 Task: Write the Company Name "John Smith" and Click the Ok button Under New vendor in Find vendor.
Action: Mouse moved to (93, 9)
Screenshot: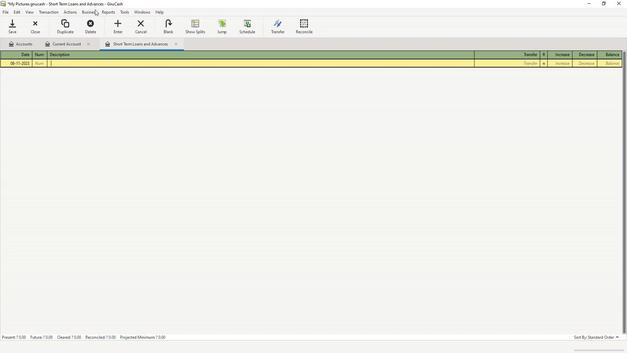 
Action: Mouse pressed left at (93, 9)
Screenshot: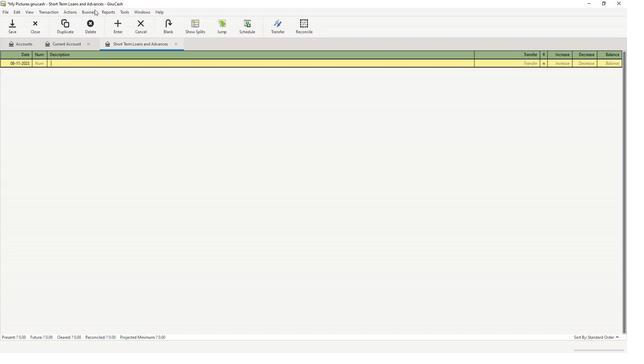 
Action: Mouse moved to (101, 26)
Screenshot: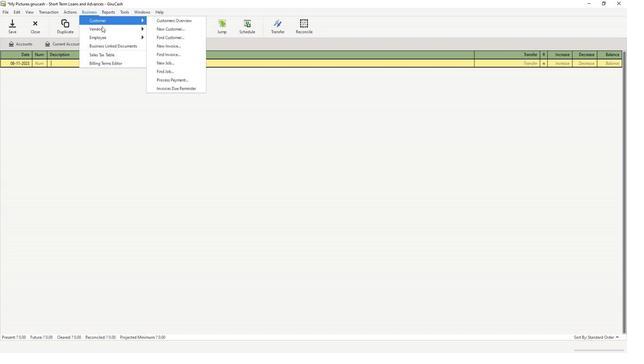 
Action: Mouse pressed left at (101, 26)
Screenshot: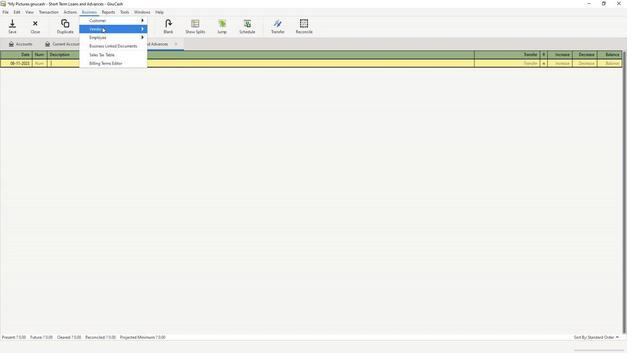 
Action: Mouse moved to (171, 45)
Screenshot: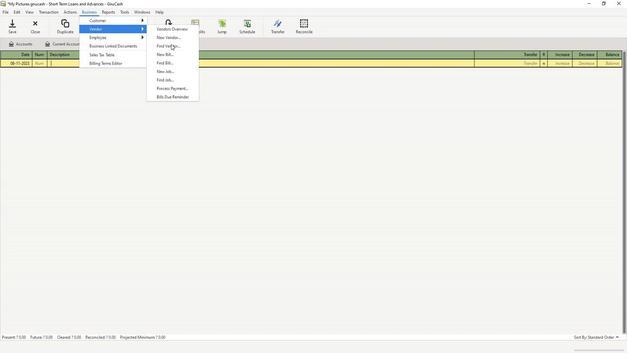 
Action: Mouse pressed left at (171, 45)
Screenshot: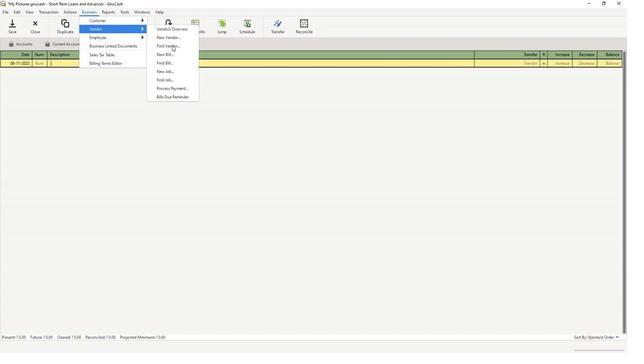 
Action: Mouse moved to (331, 234)
Screenshot: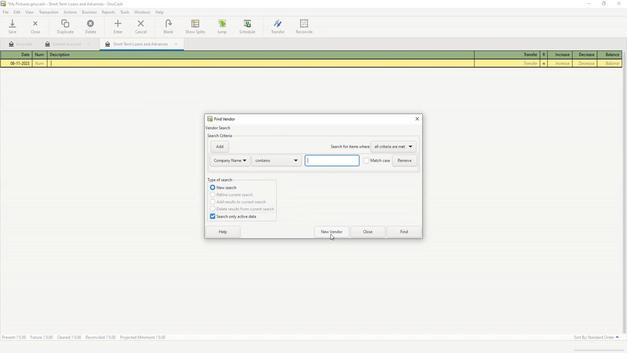 
Action: Mouse pressed left at (331, 234)
Screenshot: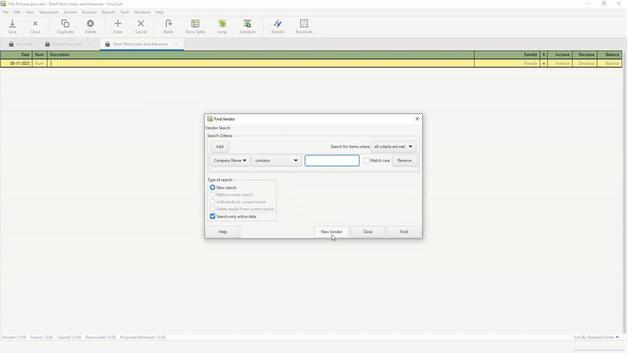 
Action: Mouse moved to (311, 126)
Screenshot: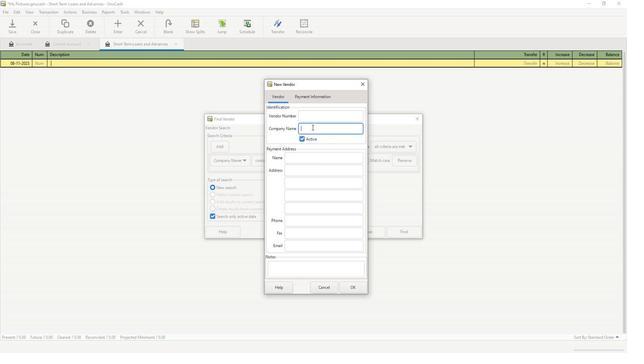 
Action: Mouse pressed left at (311, 126)
Screenshot: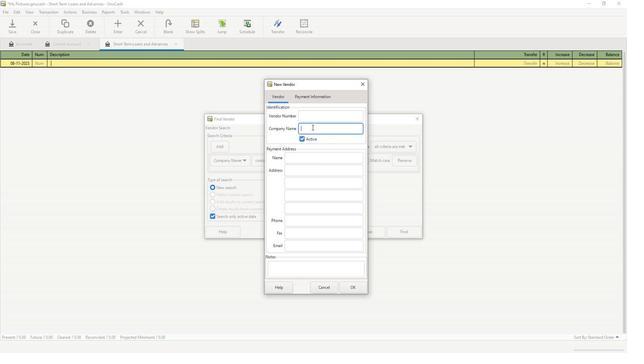 
Action: Key pressed <Key.caps_lock>J<Key.caps_lock>ohn<Key.space><Key.caps_lock>S<Key.caps_lock>mith
Screenshot: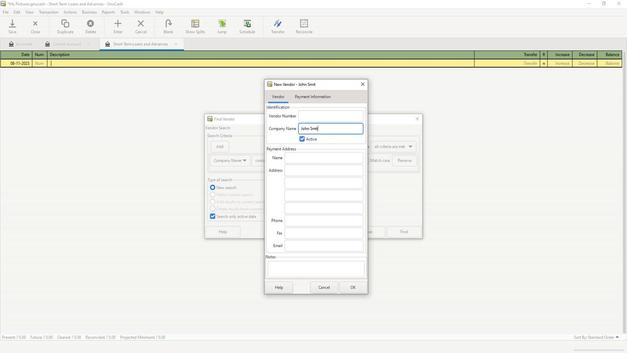 
Action: Mouse moved to (361, 289)
Screenshot: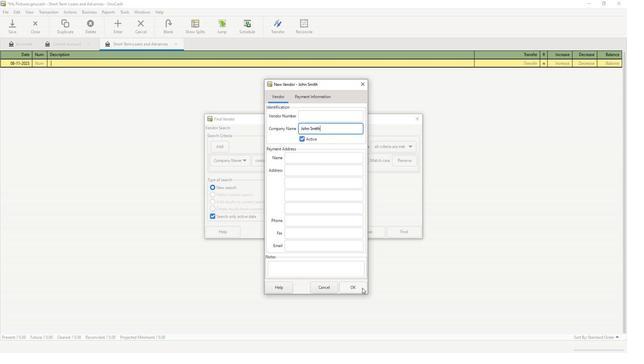 
Action: Mouse pressed left at (361, 289)
Screenshot: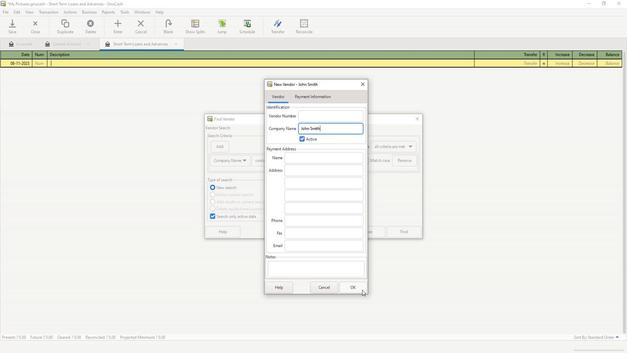 
